 Task: Apply 2x Rewind on the video "Movie D.mp4"
Action: Mouse moved to (272, 607)
Screenshot: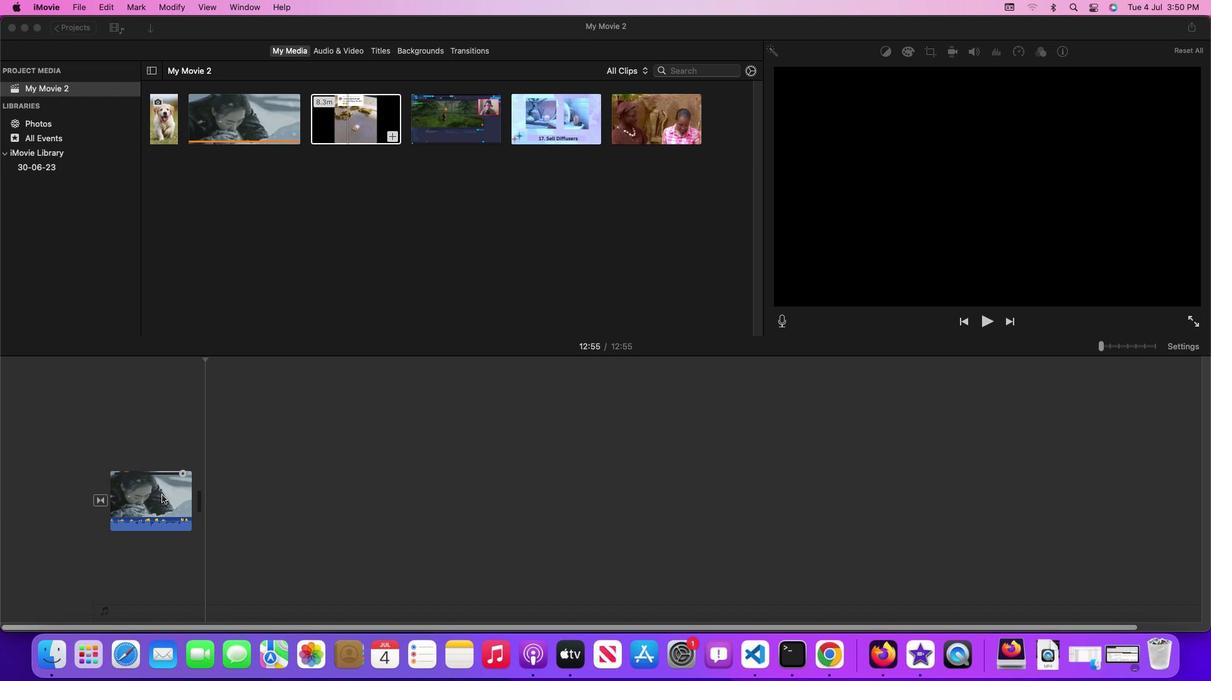 
Action: Mouse pressed left at (272, 607)
Screenshot: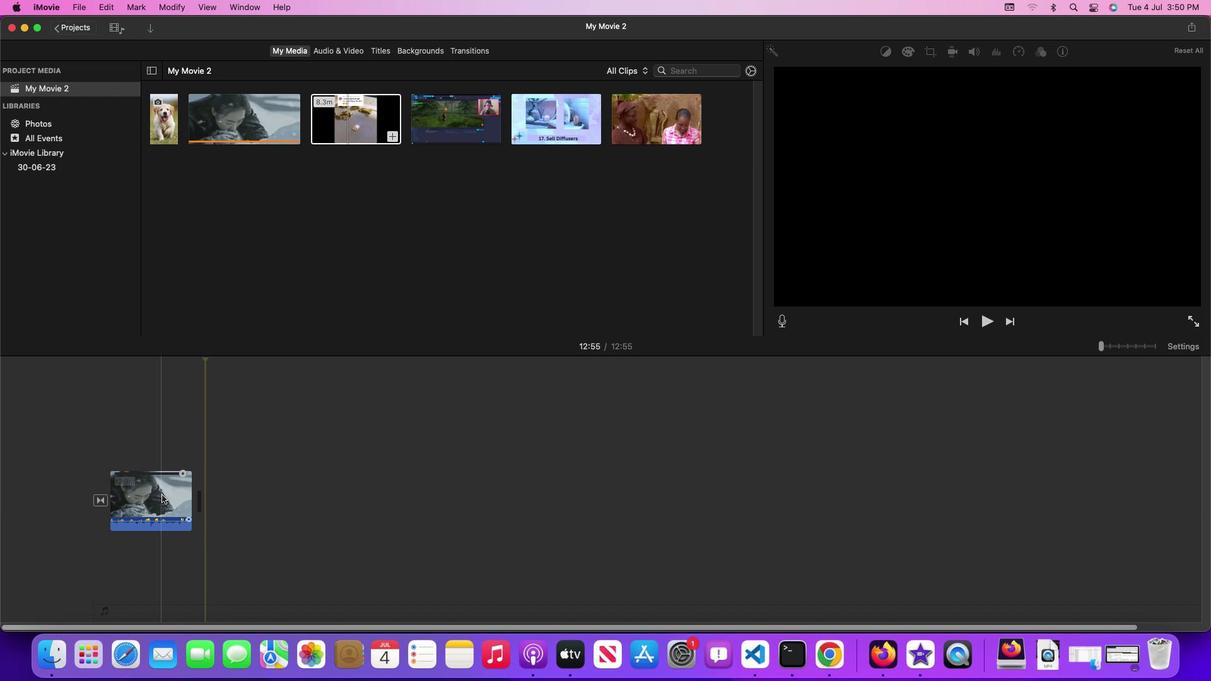 
Action: Mouse moved to (273, 607)
Screenshot: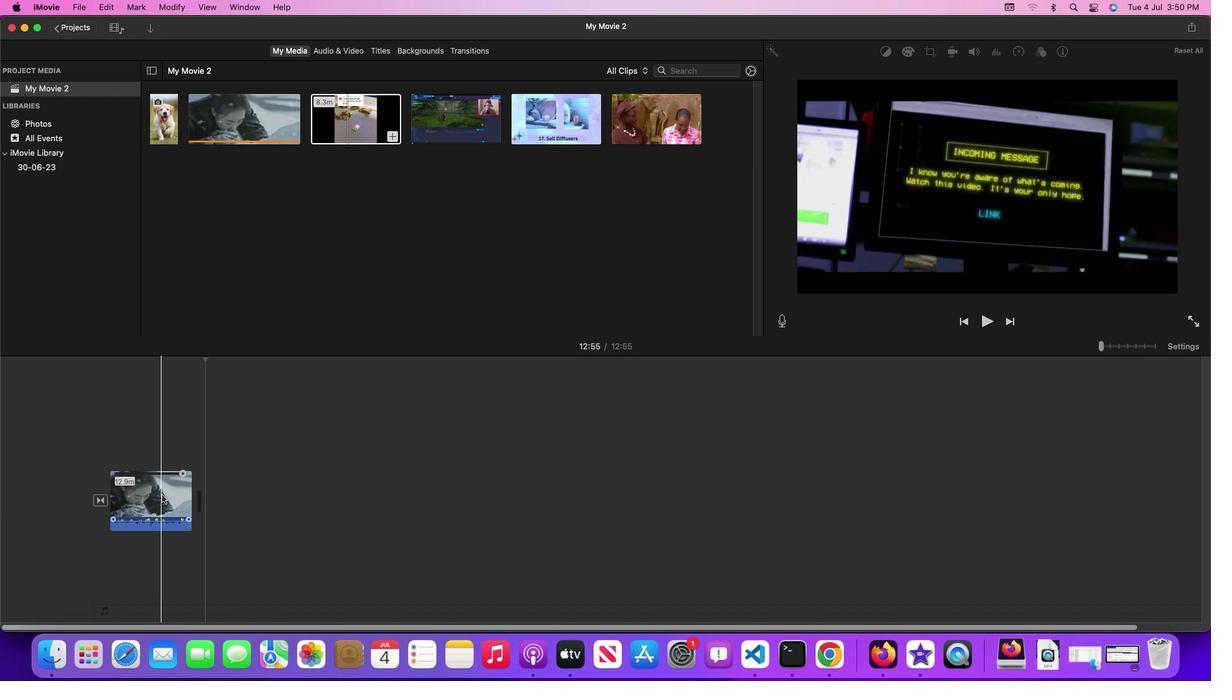 
Action: Mouse pressed left at (273, 607)
Screenshot: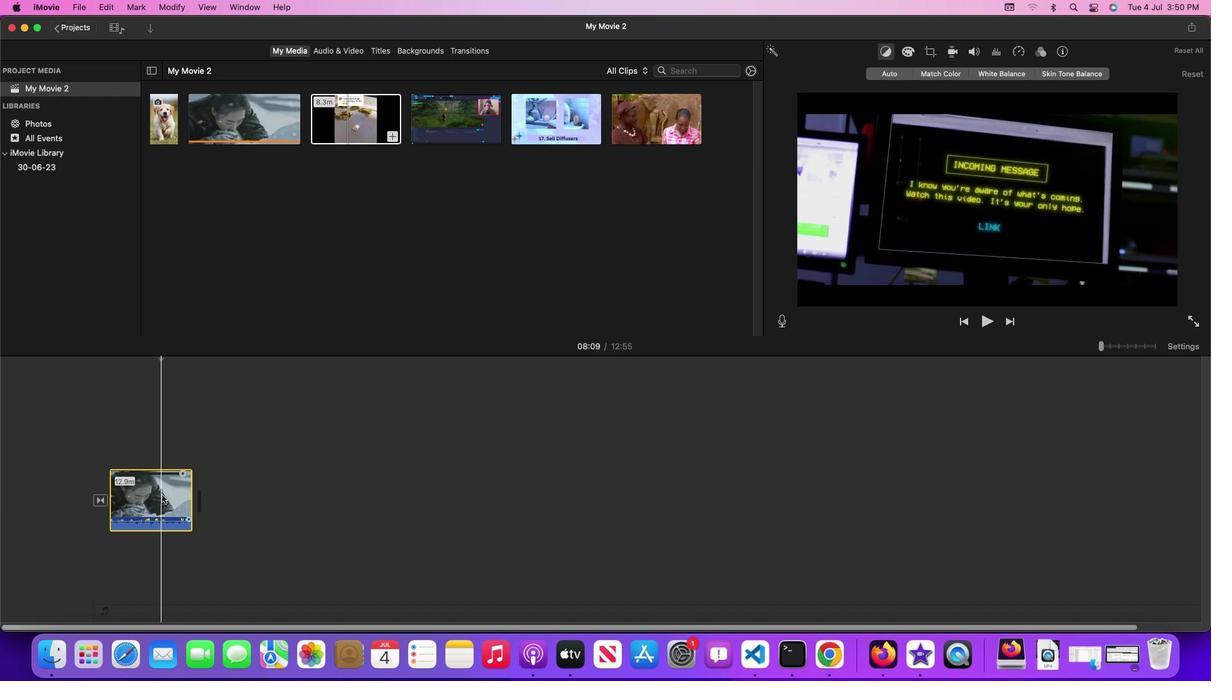 
Action: Mouse moved to (294, 116)
Screenshot: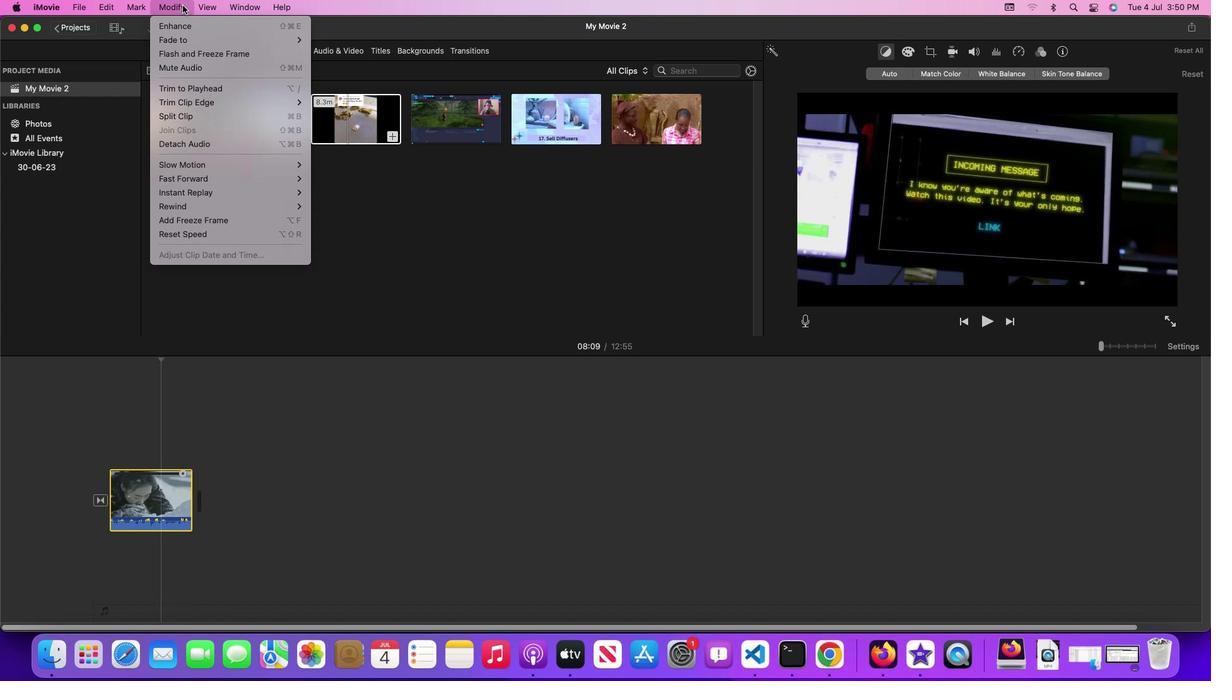 
Action: Mouse pressed left at (294, 116)
Screenshot: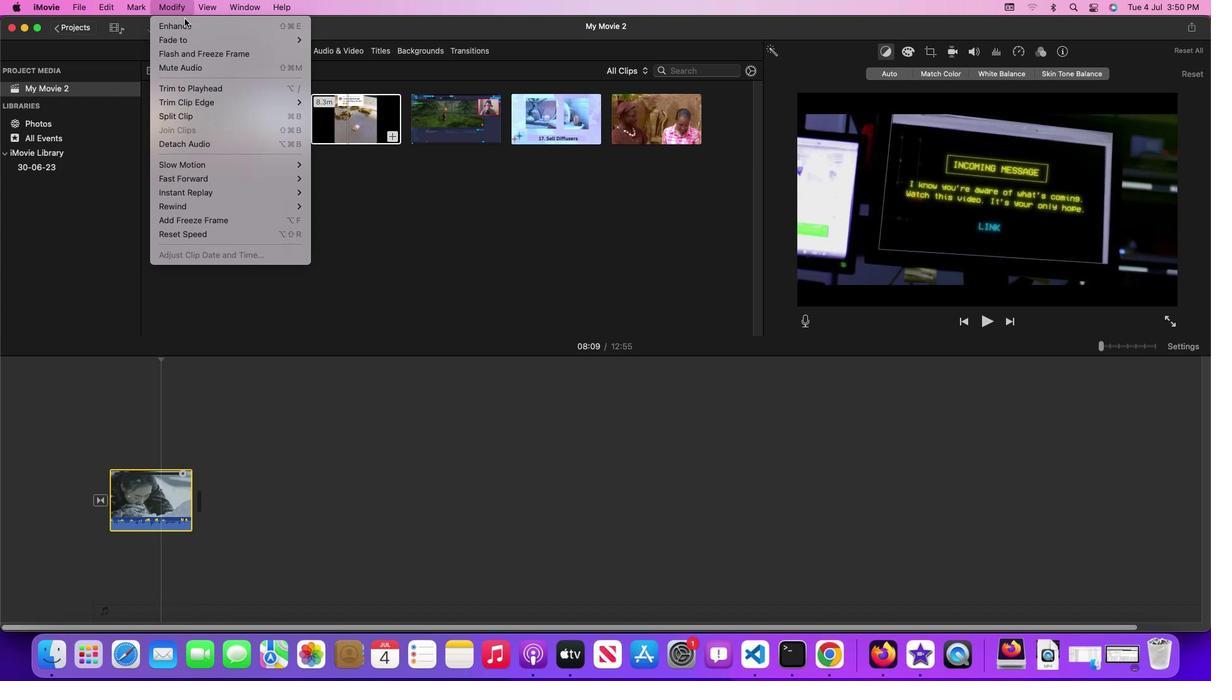 
Action: Mouse moved to (434, 328)
Screenshot: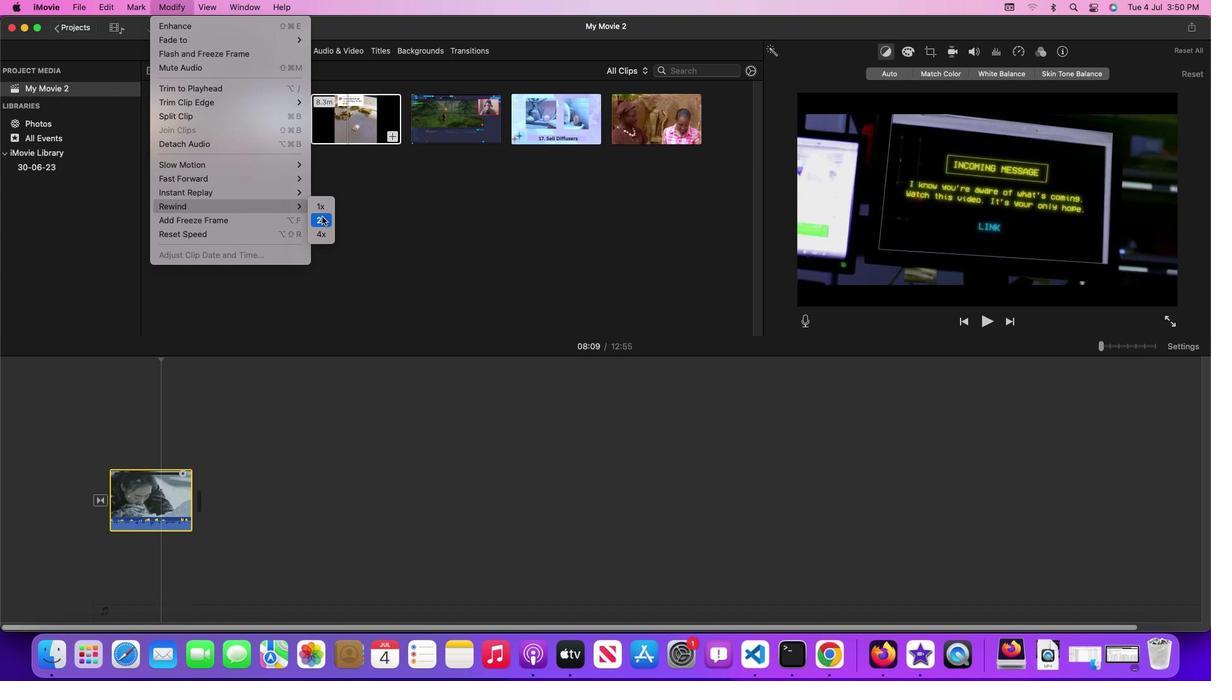 
Action: Mouse pressed left at (434, 328)
Screenshot: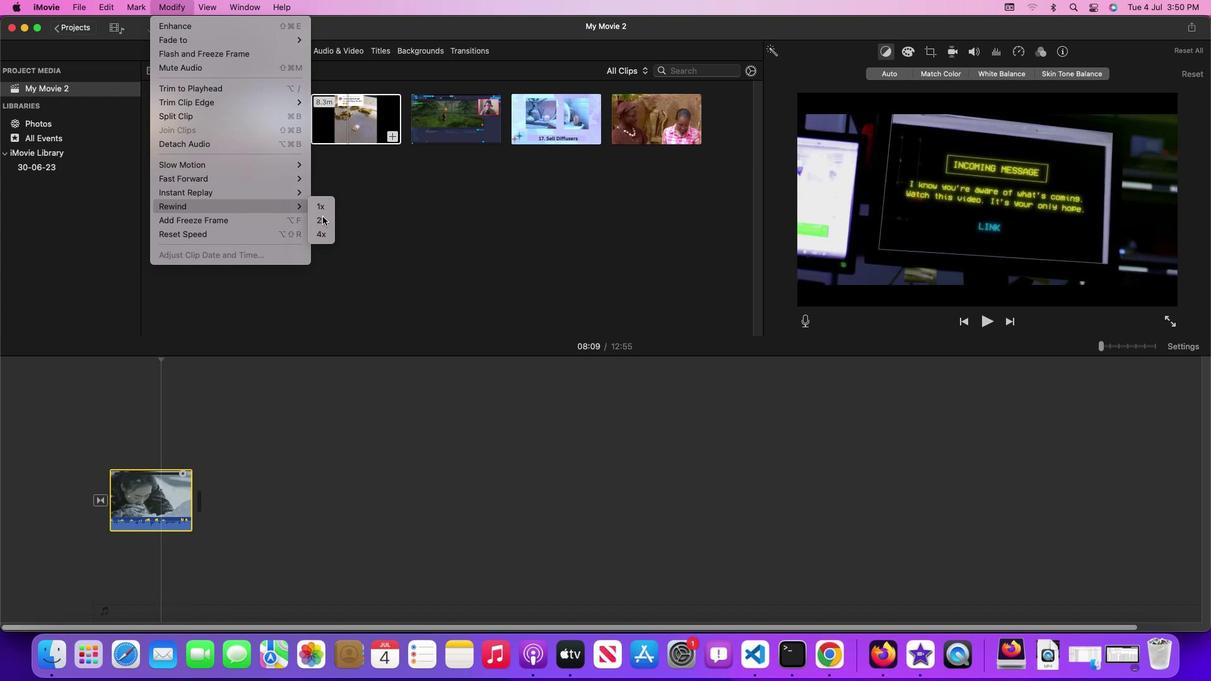 
Action: Mouse moved to (625, 371)
Screenshot: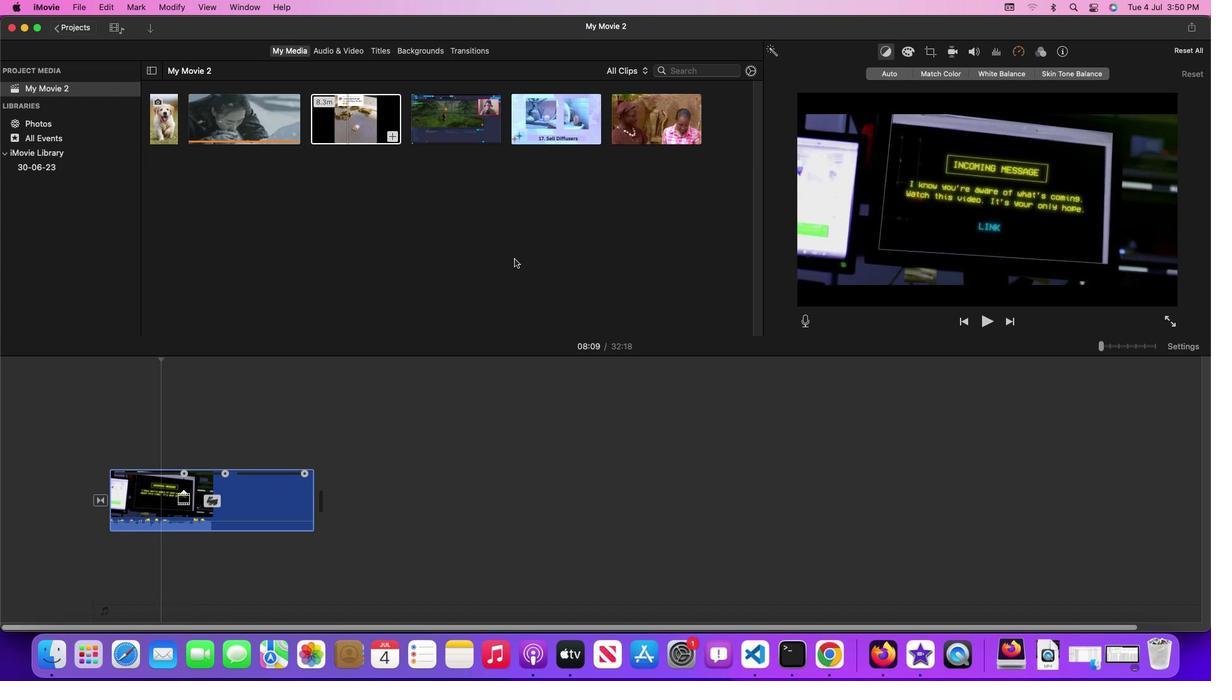 
